 Task: Schedule a brainstorming session with the research and development team to explore new product ideas, feasibility, and potential market demand for innovation opportunities on September 27th at 2 PM.
Action: Mouse moved to (19, 87)
Screenshot: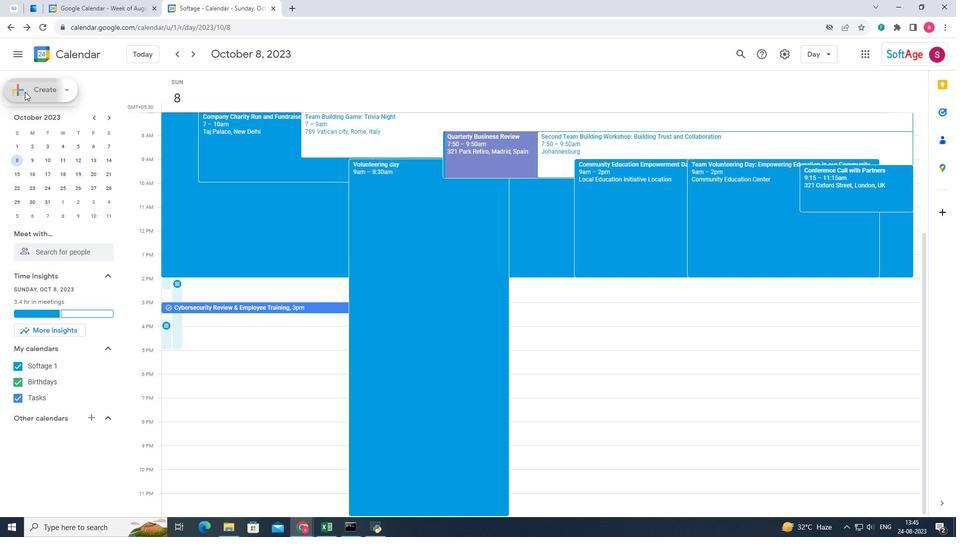 
Action: Mouse pressed left at (19, 87)
Screenshot: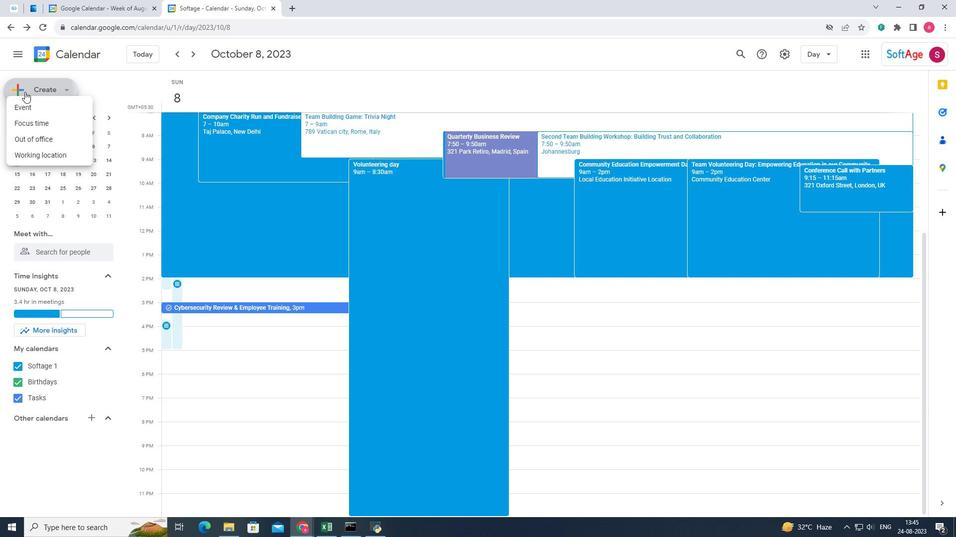 
Action: Mouse moved to (36, 198)
Screenshot: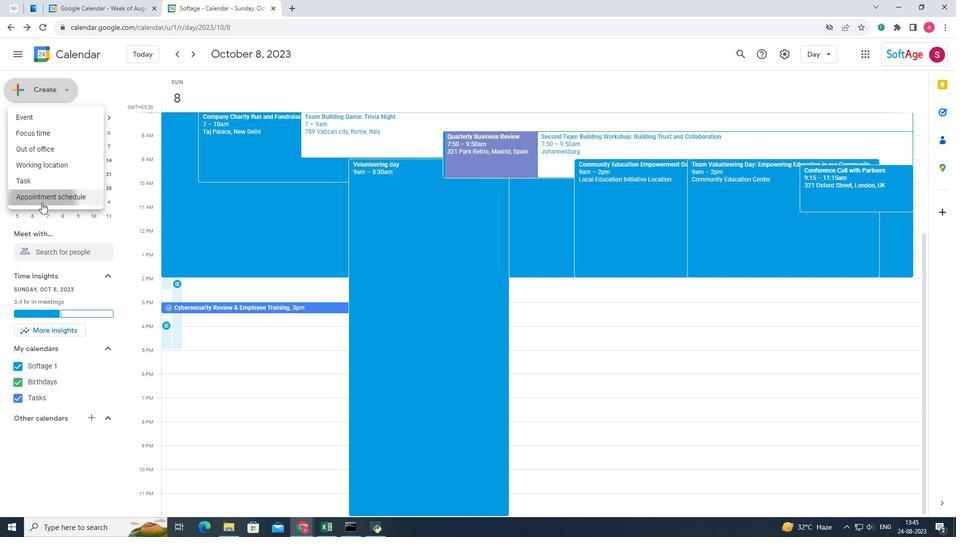 
Action: Mouse pressed left at (36, 198)
Screenshot: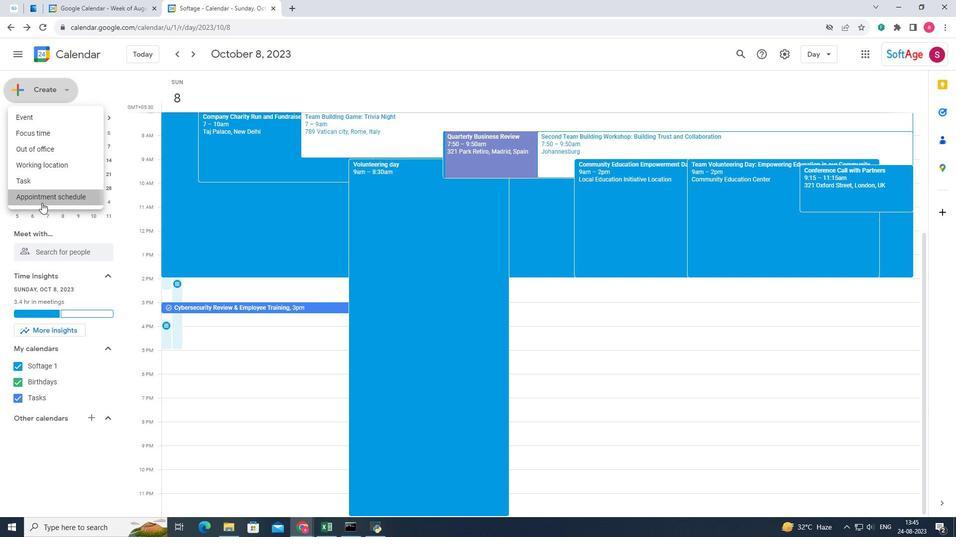 
Action: Mouse moved to (75, 84)
Screenshot: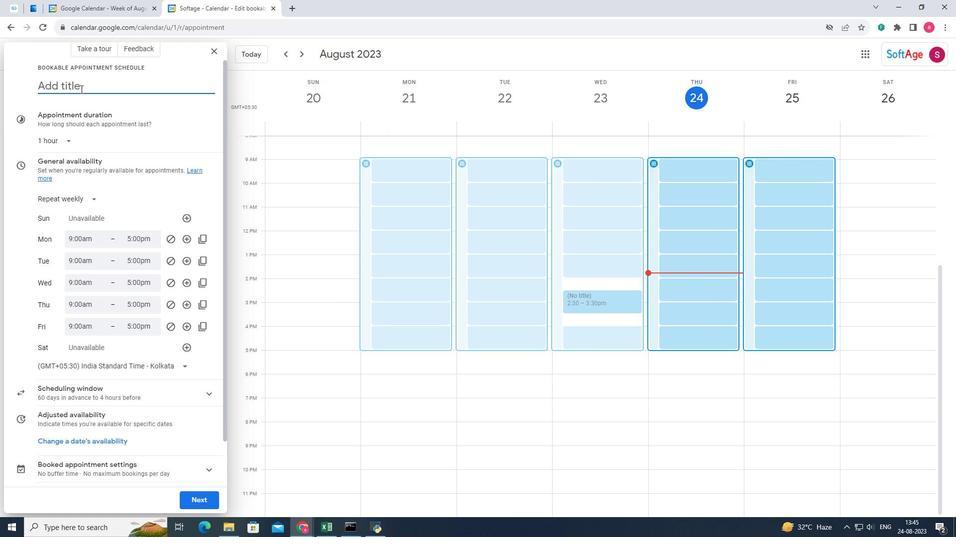 
Action: Key pressed <Key.shift><Key.shift><Key.shift><Key.shift><Key.shift><Key.shift><Key.shift><Key.shift><Key.shift><Key.shift><Key.shift><Key.shift><Key.shift><Key.shift><Key.shift><Key.shift><Key.shift><Key.shift><Key.shift><Key.shift><Key.shift><Key.shift><Key.shift><Key.shift><Key.shift><Key.shift><Key.shift><Key.shift><Key.shift><Key.shift>R<Key.shift><Key.shift><Key.shift><Key.shift><Key.shift><Key.shift><Key.shift><Key.shift><Key.shift><Key.shift><Key.shift><Key.shift><Key.shift><Key.shift><Key.shift><Key.shift><Key.shift><Key.shift><Key.shift><Key.shift><Key.shift><Key.shift><Key.shift><Key.shift><Key.shift><Key.shift><Key.shift>&<Key.shift>D<Key.space><Key.shift>Brainstorming<Key.space><Key.shift>Session
Screenshot: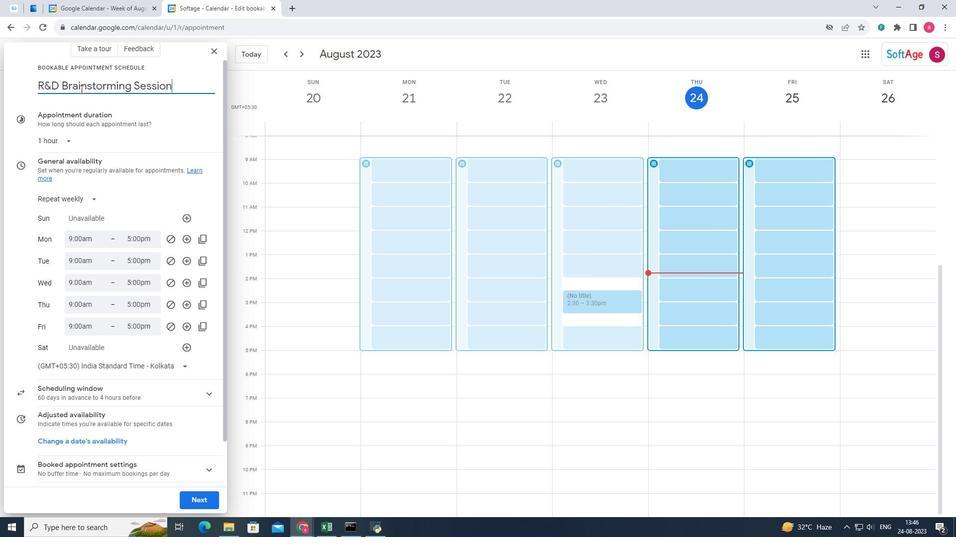 
Action: Mouse moved to (64, 195)
Screenshot: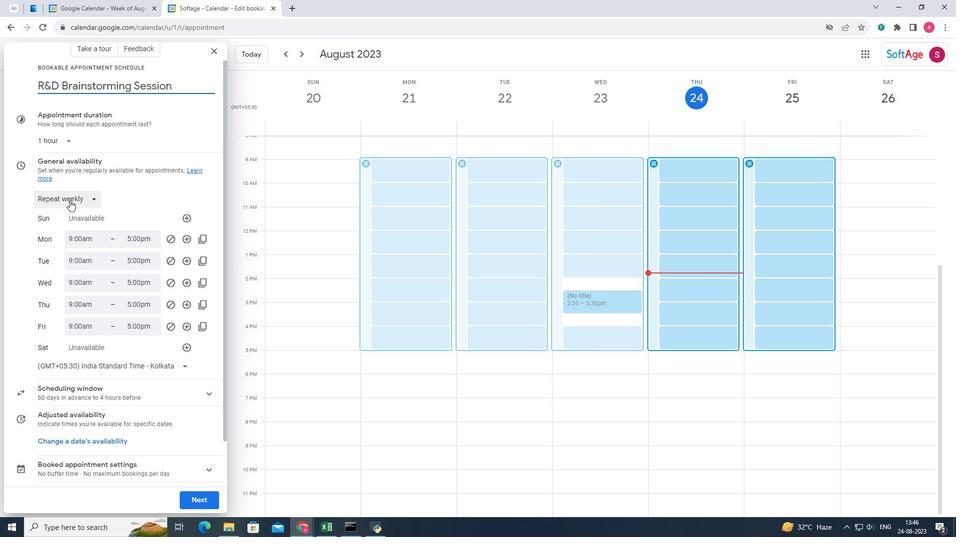 
Action: Mouse pressed left at (64, 195)
Screenshot: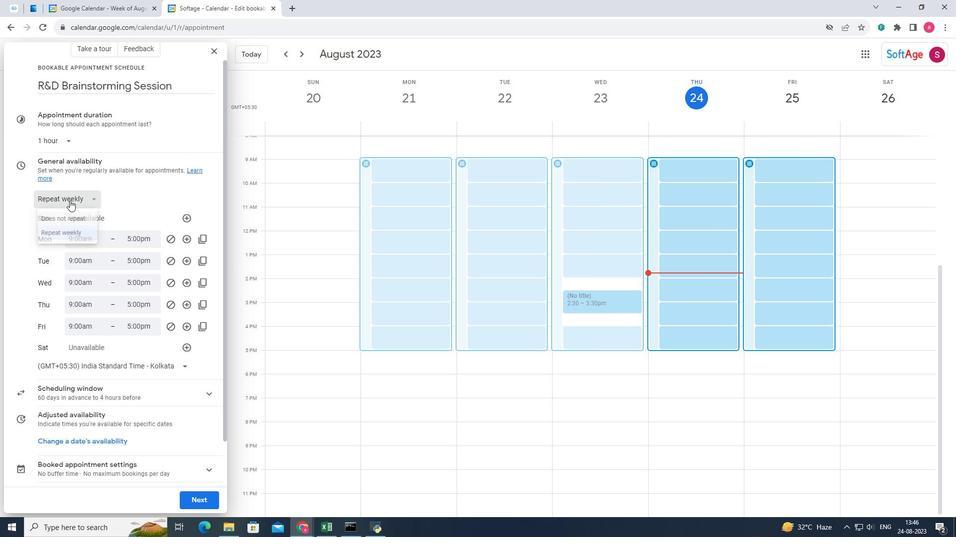 
Action: Mouse moved to (67, 215)
Screenshot: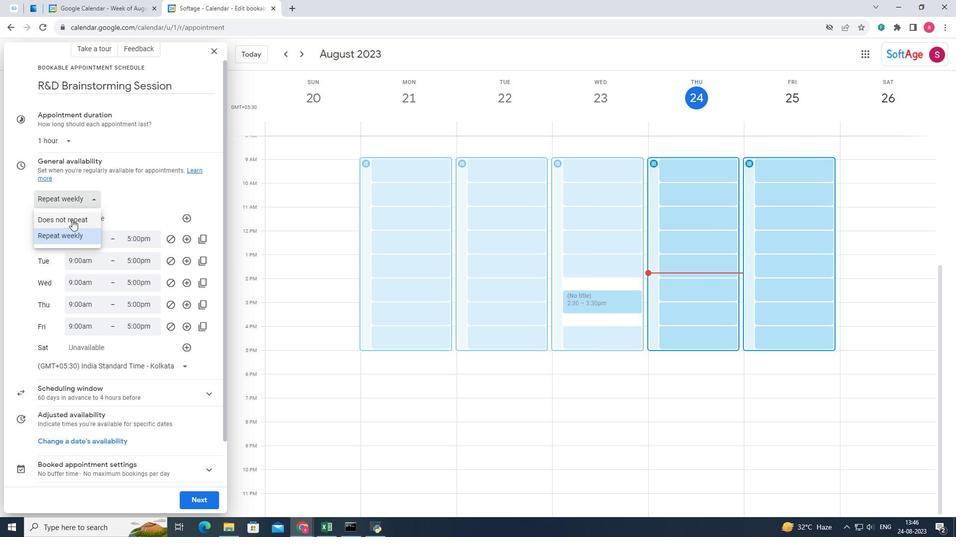 
Action: Mouse pressed left at (67, 215)
Screenshot: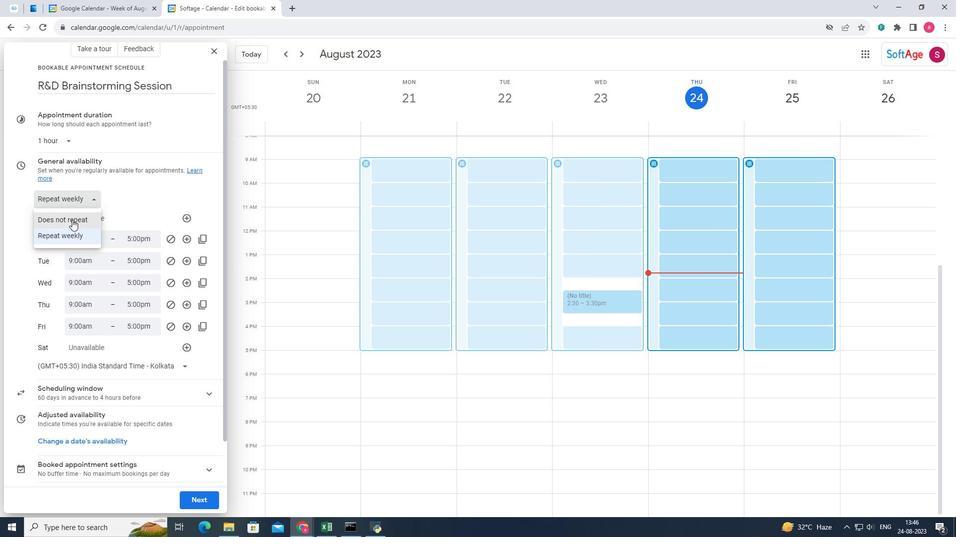 
Action: Mouse moved to (62, 208)
Screenshot: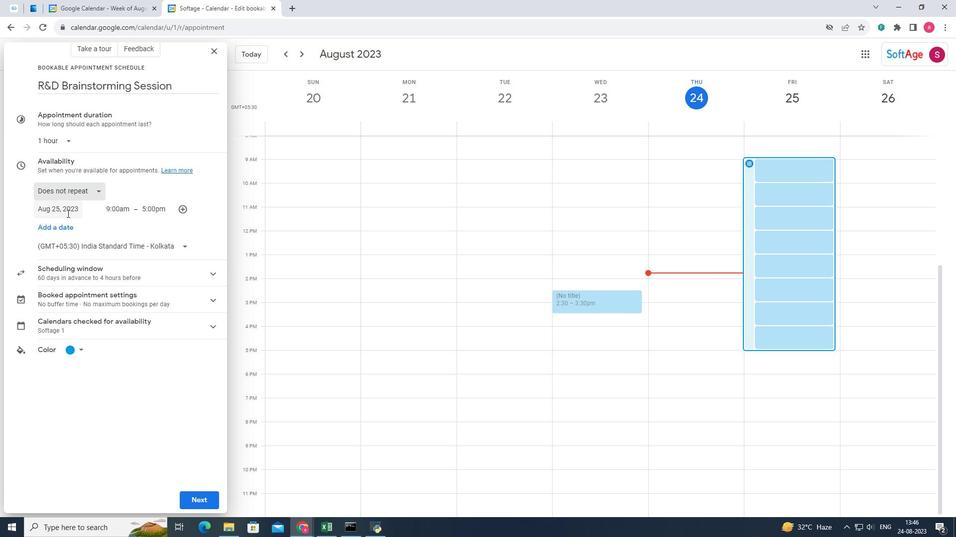 
Action: Mouse pressed left at (62, 208)
Screenshot: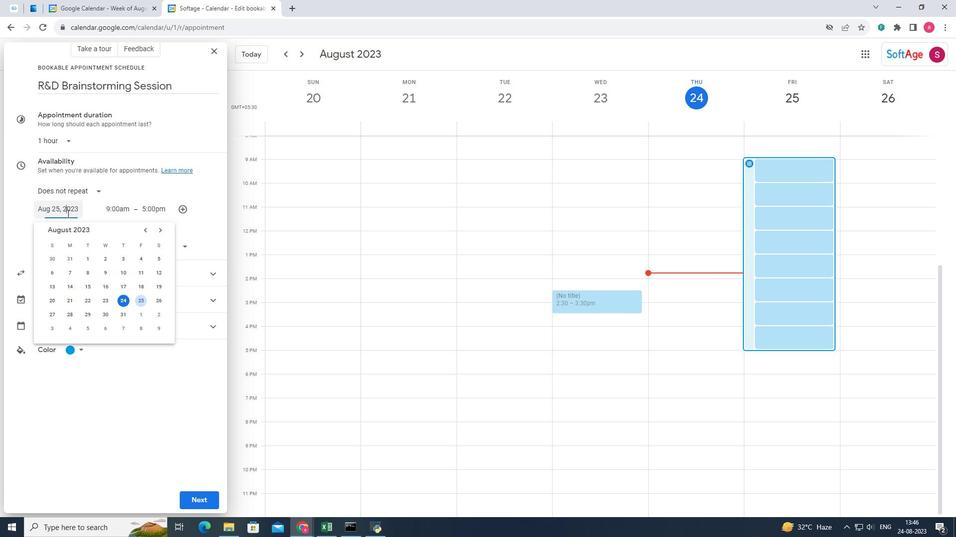 
Action: Mouse moved to (153, 227)
Screenshot: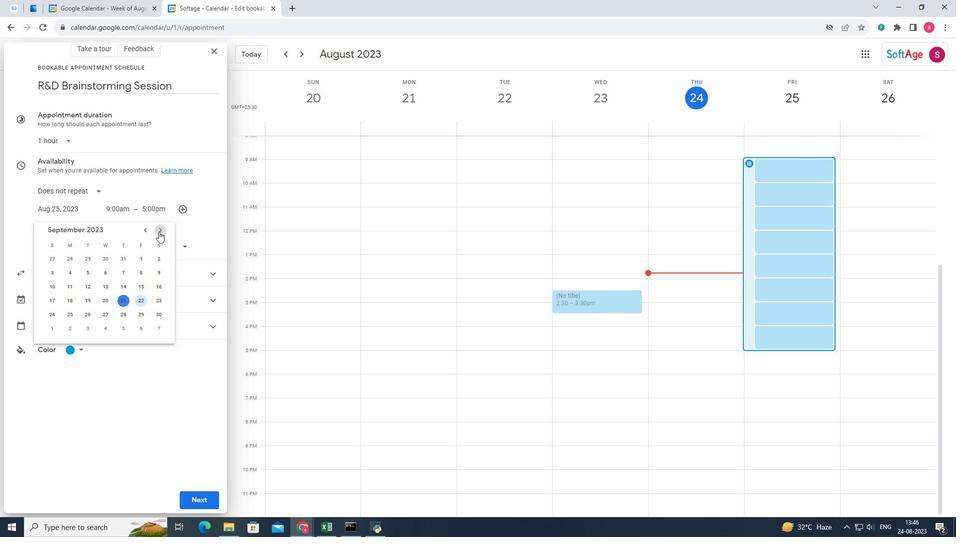 
Action: Mouse pressed left at (153, 227)
Screenshot: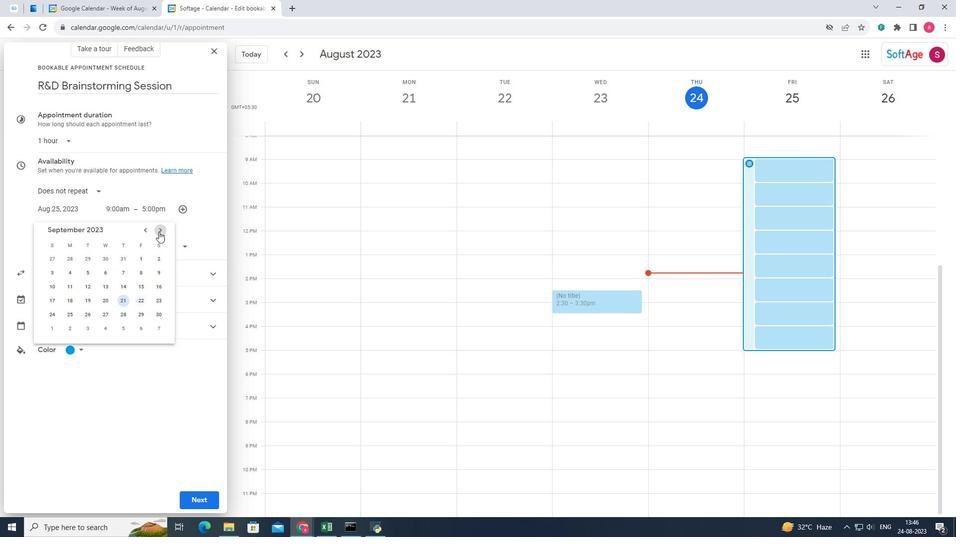
Action: Mouse moved to (99, 312)
Screenshot: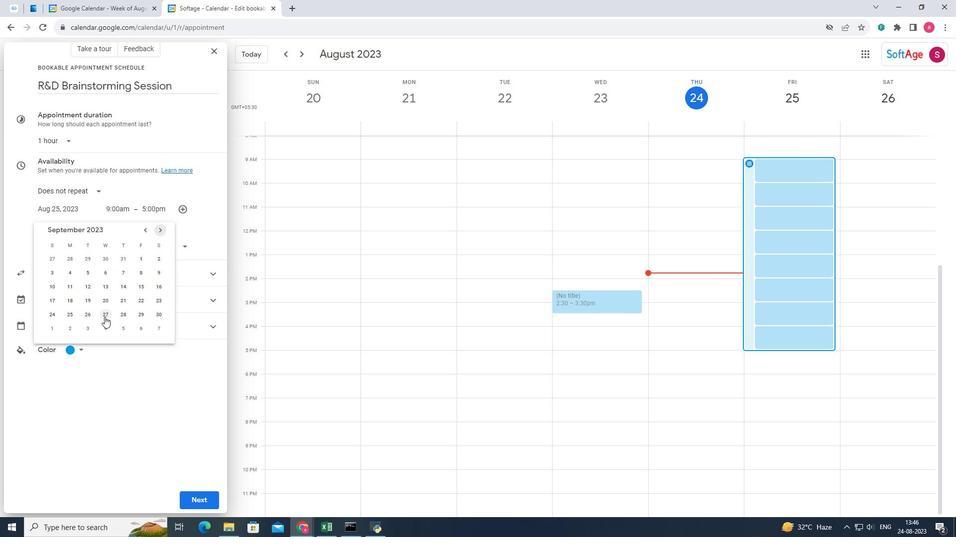
Action: Mouse pressed left at (99, 312)
Screenshot: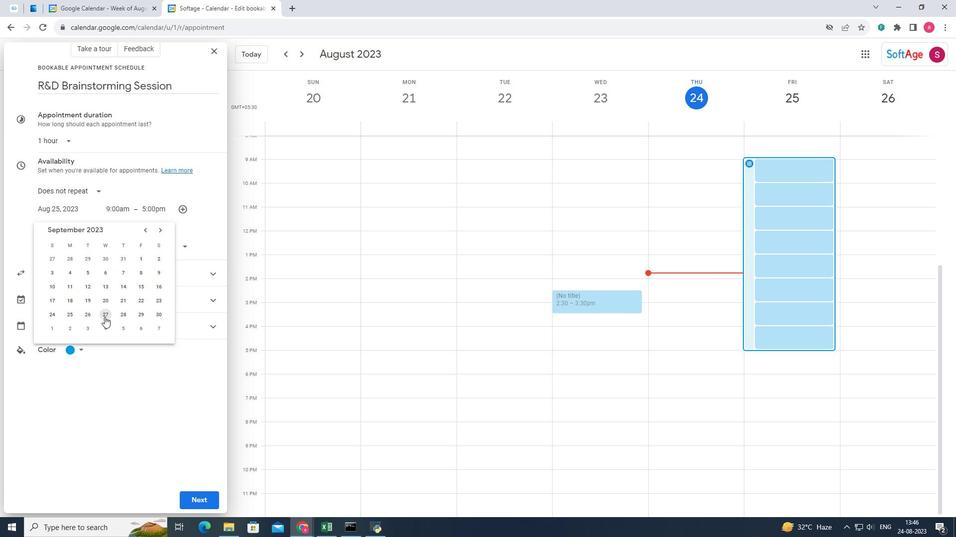 
Action: Mouse moved to (112, 205)
Screenshot: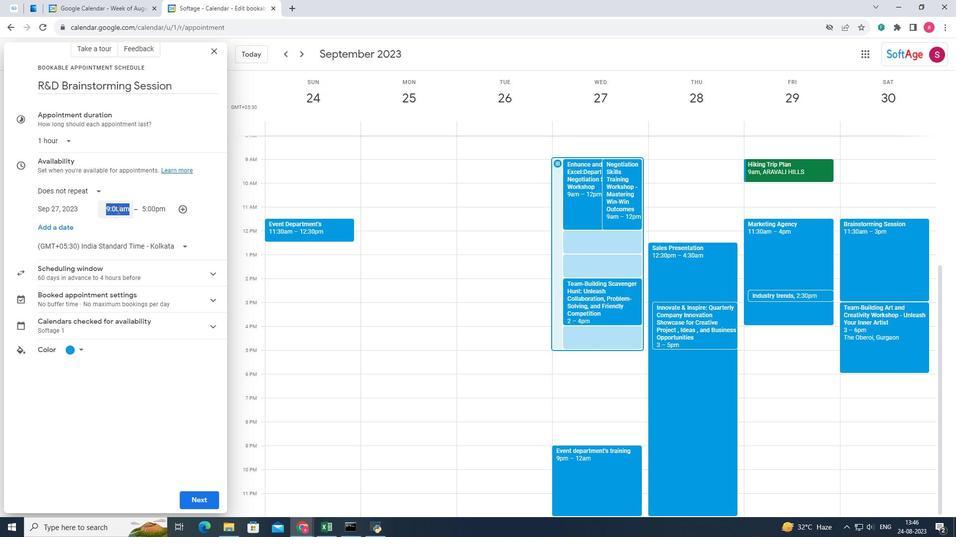 
Action: Mouse pressed left at (112, 205)
Screenshot: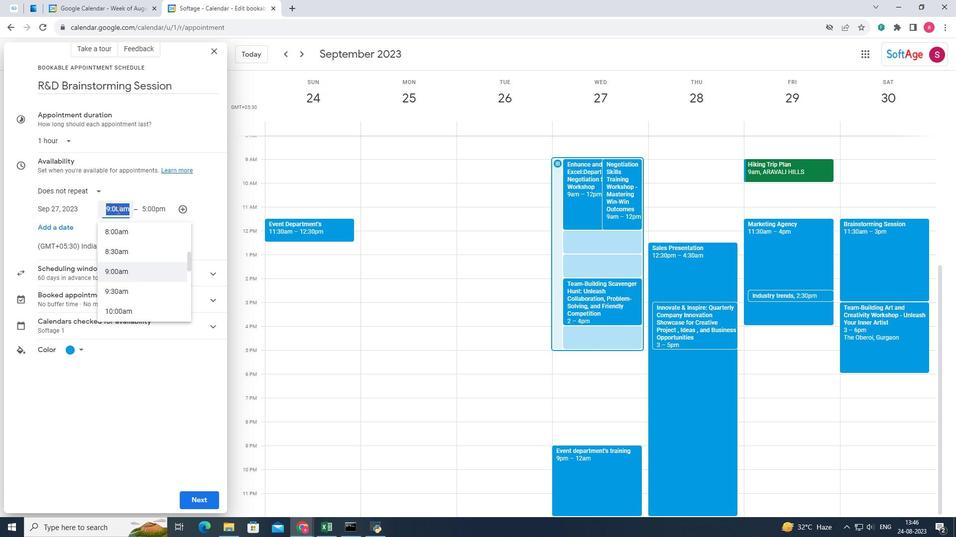 
Action: Mouse moved to (125, 271)
Screenshot: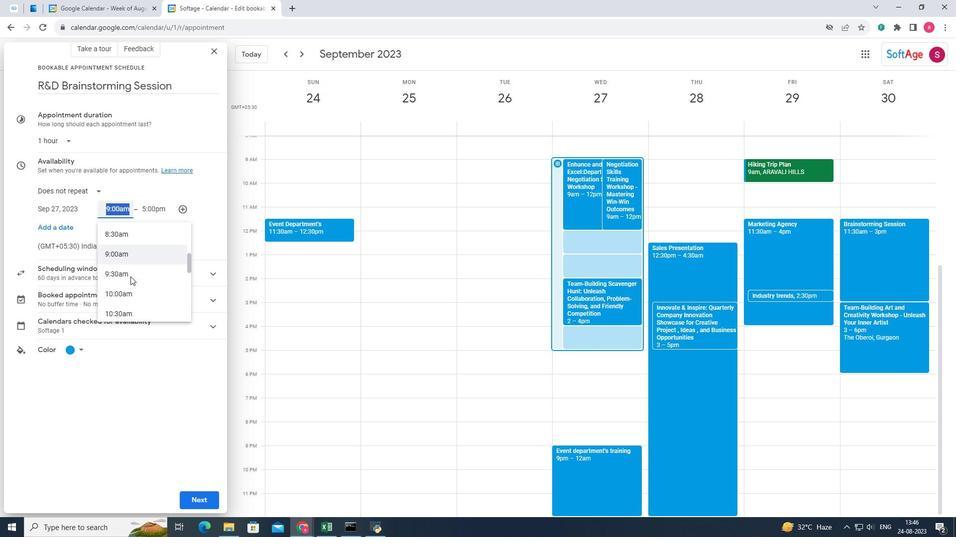 
Action: Mouse scrolled (125, 271) with delta (0, 0)
Screenshot: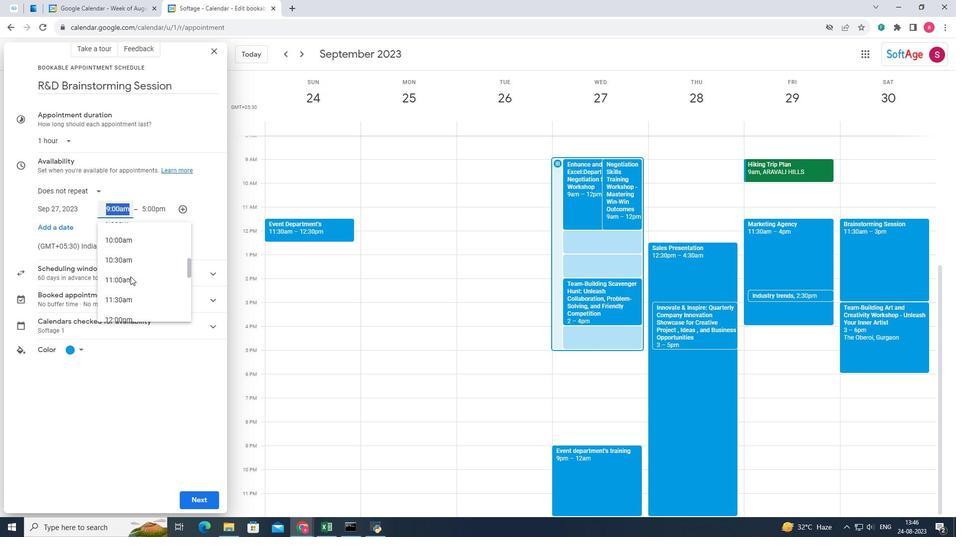 
Action: Mouse scrolled (125, 271) with delta (0, 0)
Screenshot: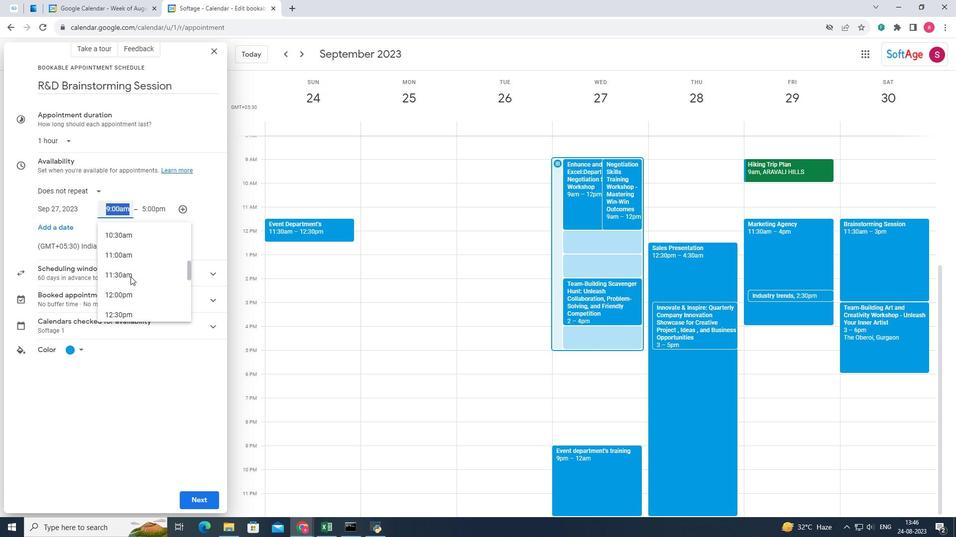
Action: Mouse scrolled (125, 271) with delta (0, 0)
Screenshot: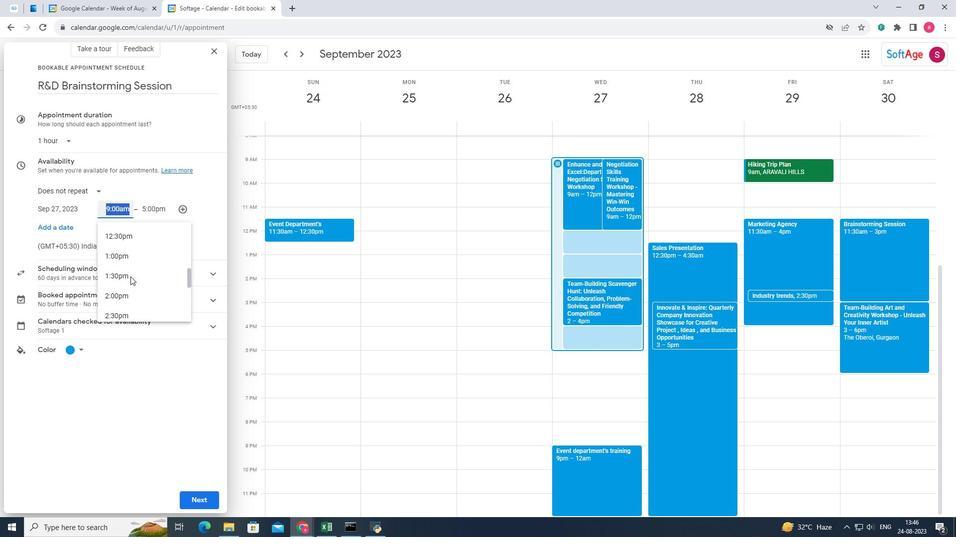 
Action: Mouse scrolled (125, 271) with delta (0, 0)
Screenshot: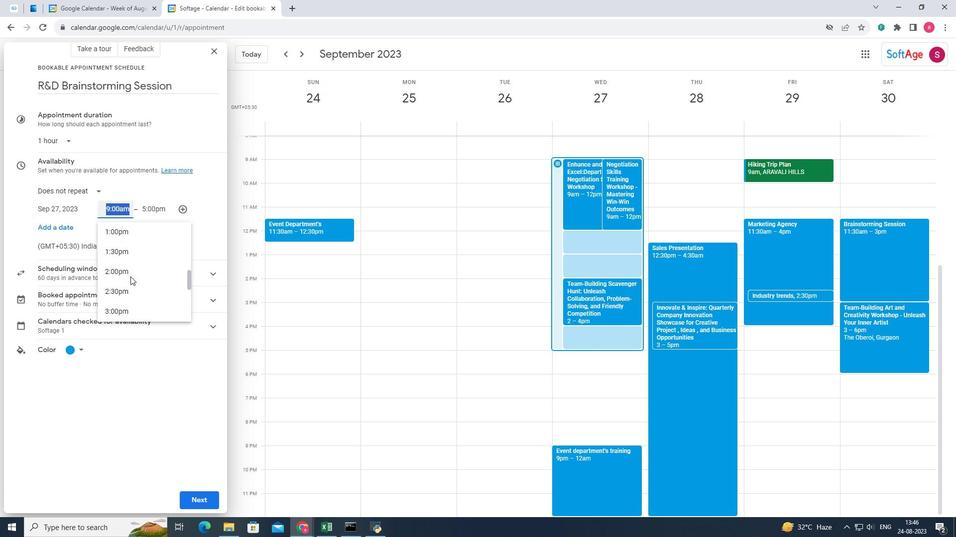 
Action: Mouse moved to (124, 271)
Screenshot: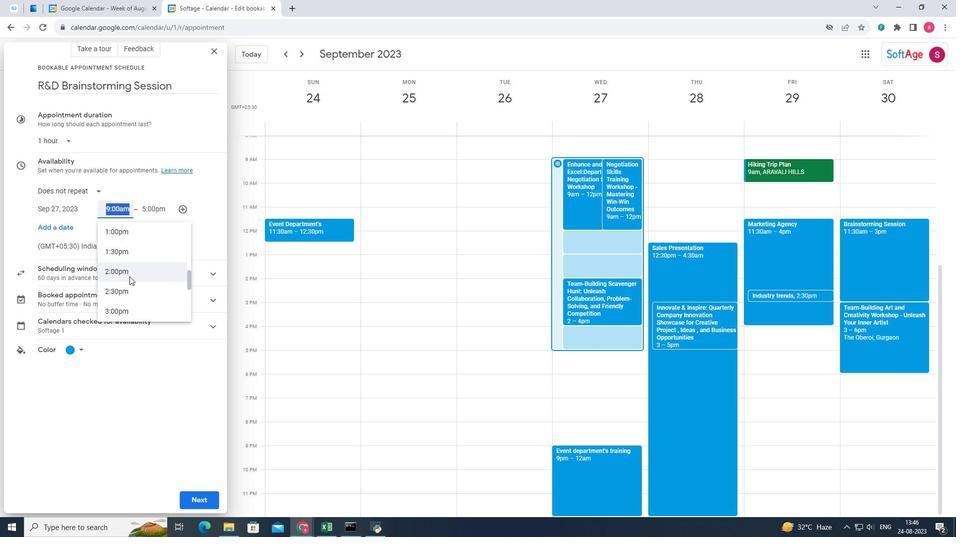 
Action: Mouse pressed left at (124, 271)
Screenshot: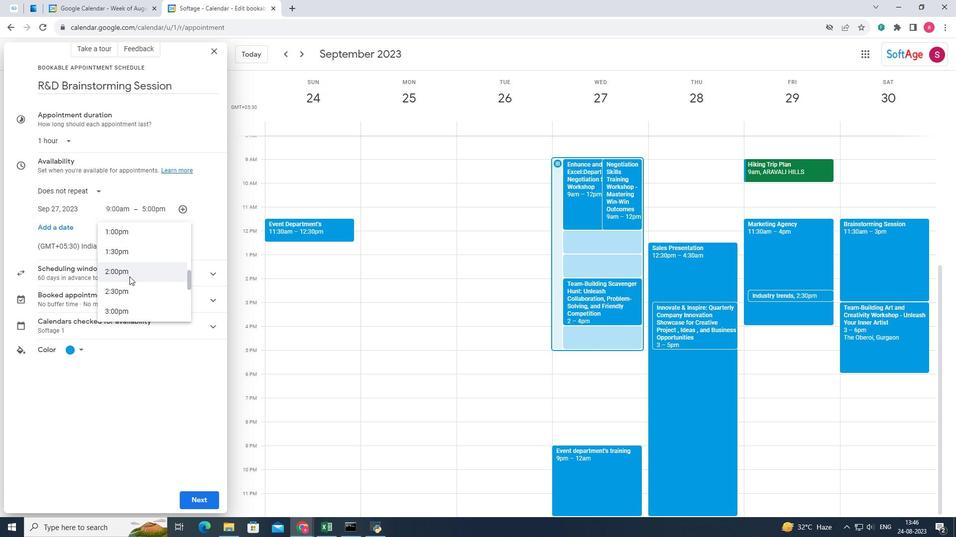 
Action: Mouse moved to (200, 491)
Screenshot: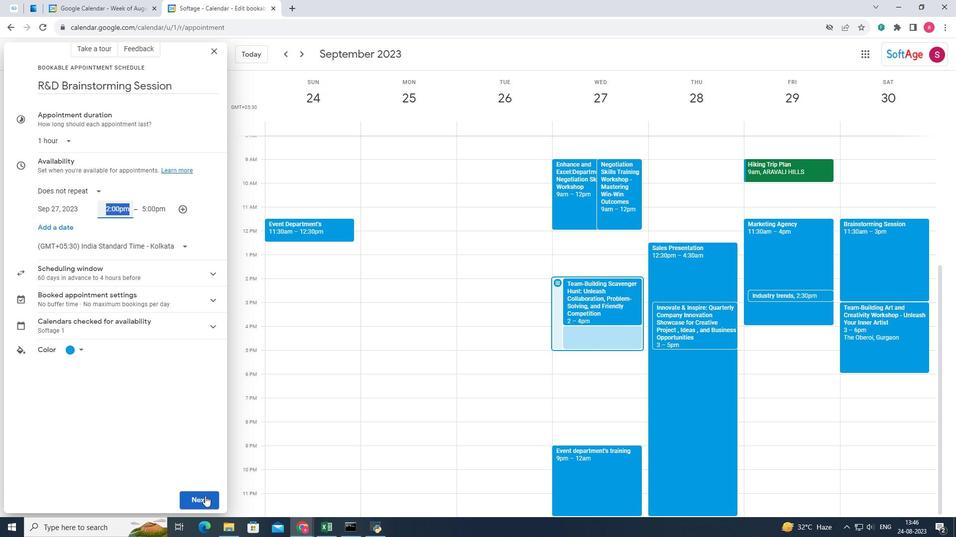
Action: Mouse pressed left at (200, 491)
Screenshot: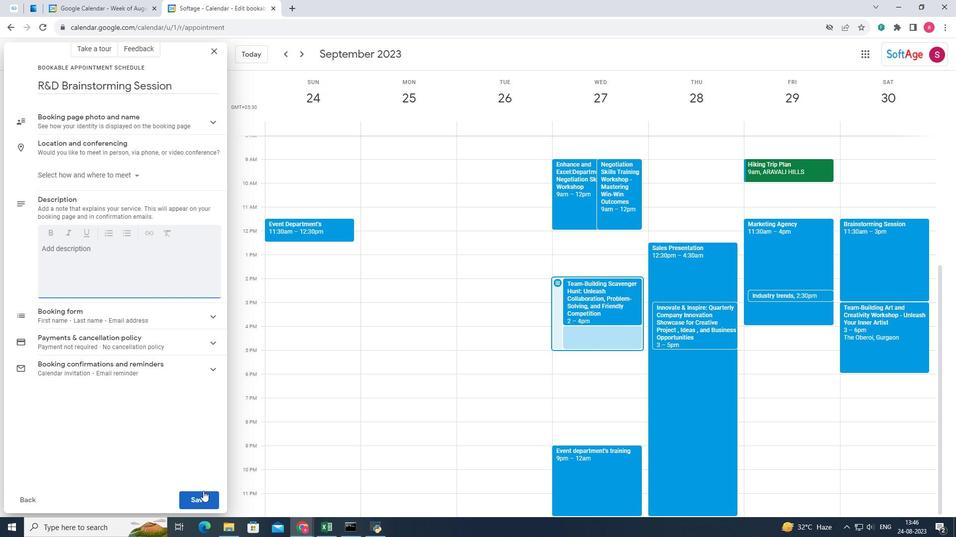 
Action: Mouse moved to (58, 259)
Screenshot: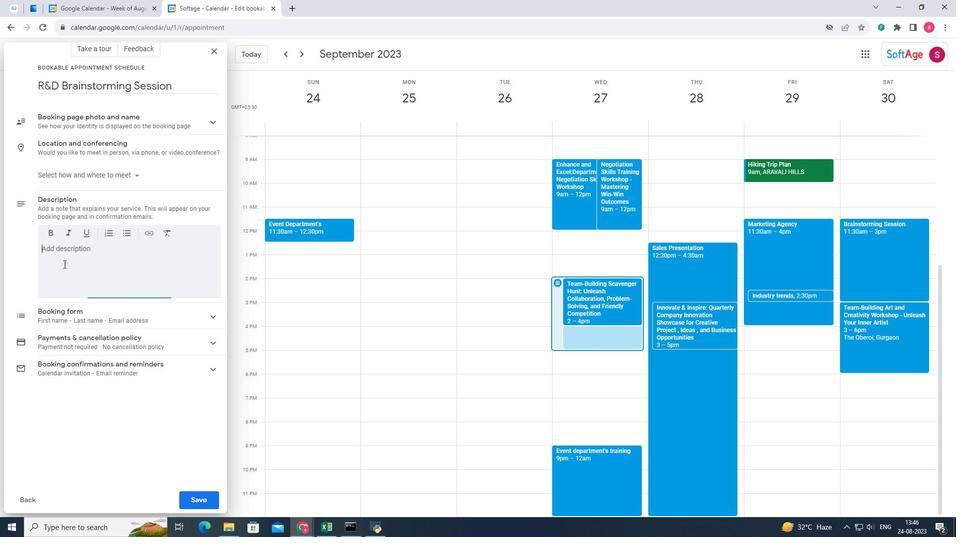 
Action: Mouse pressed left at (58, 259)
Screenshot: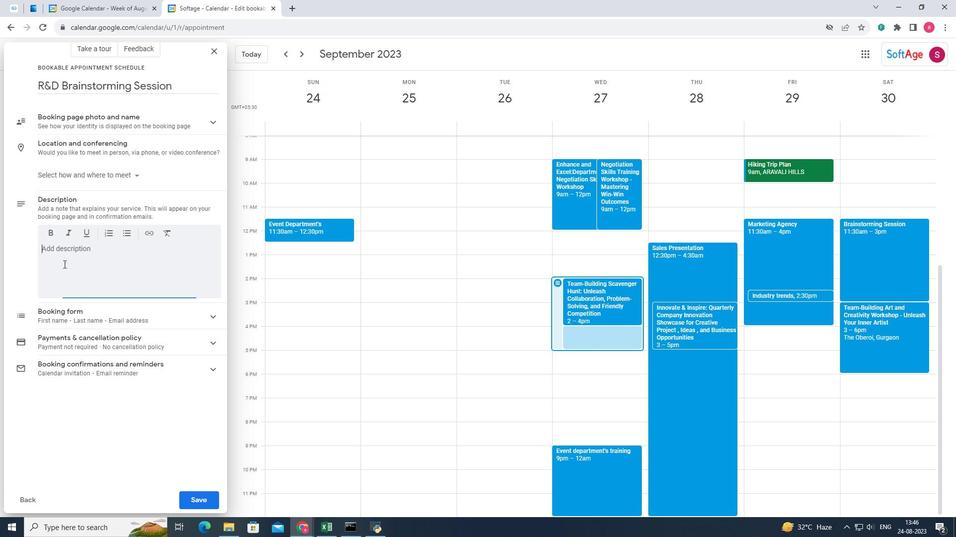 
Action: Key pressed <Key.shift>In<Key.space>the<Key.space>event<Key.space>description,<Key.space>you<Key.space>can<Key.space>provide<Key.space>more<Key.space>information<Key.space>about<Key.space>the<Key.space>purpose<Key.space>of<Key.space>the<Key.space>brainstorming<Key.space>session,<Key.space>what<Key.space>you<Key.space>hope<Key.space>to<Key.space>achieve,<Key.space>and<Key.space>any<Key.space>preparation<Key.space>needed.
Screenshot: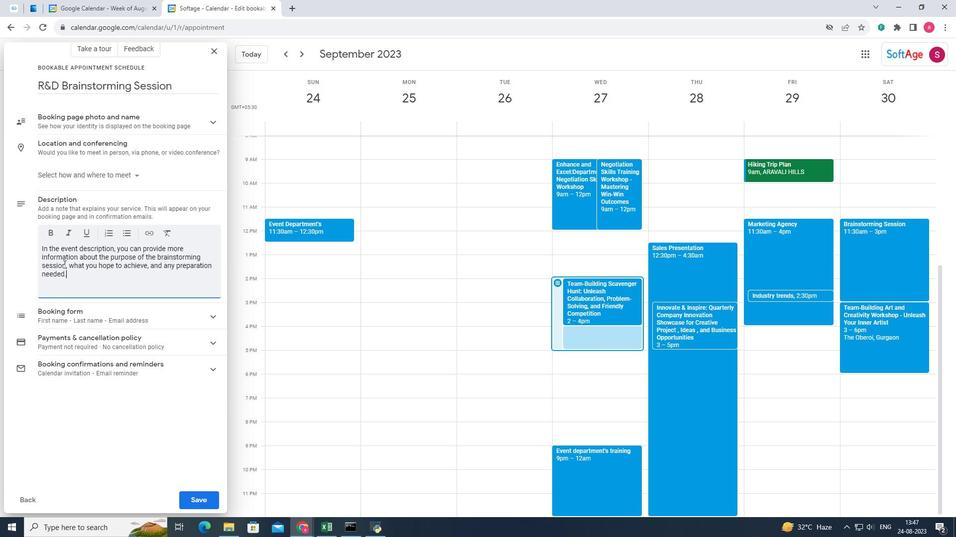 
Action: Mouse pressed left at (58, 259)
Screenshot: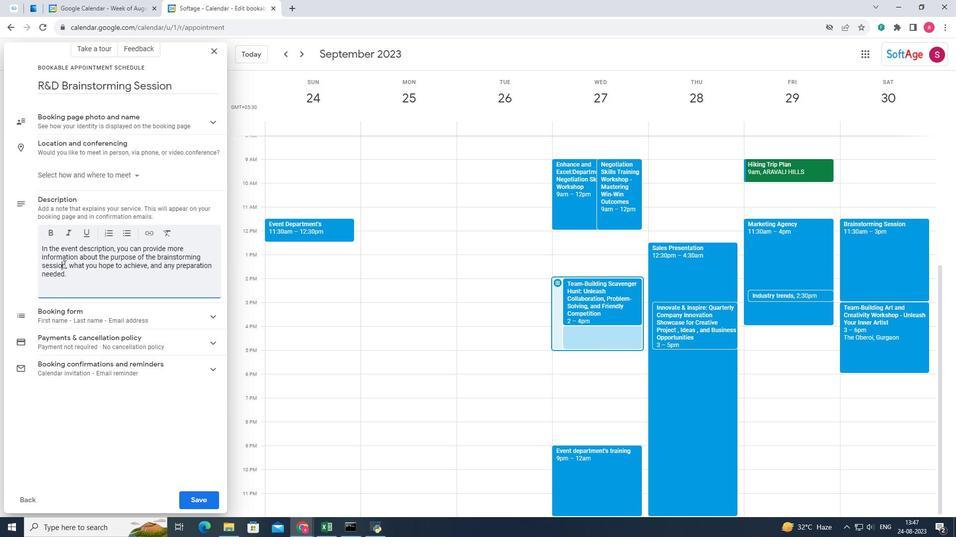 
Action: Mouse pressed left at (58, 259)
Screenshot: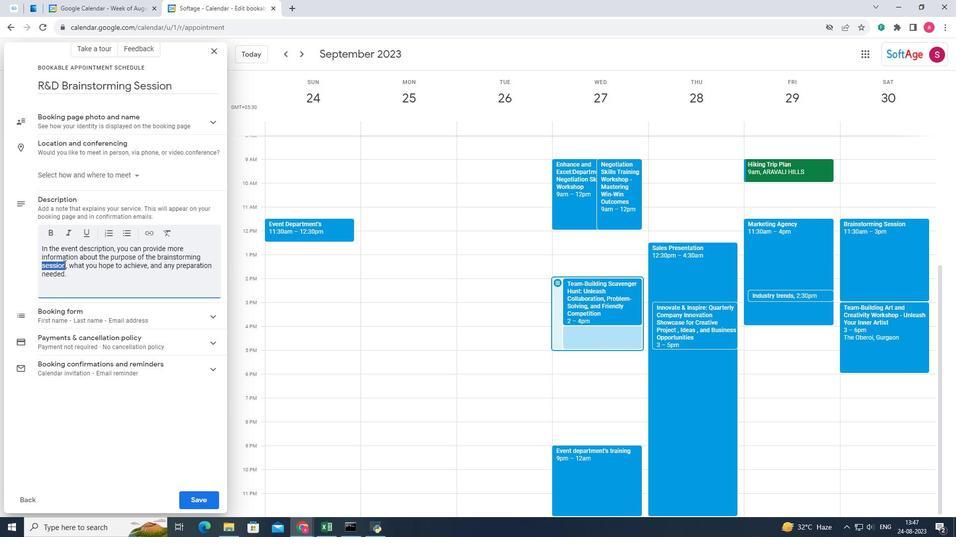 
Action: Mouse pressed left at (58, 259)
Screenshot: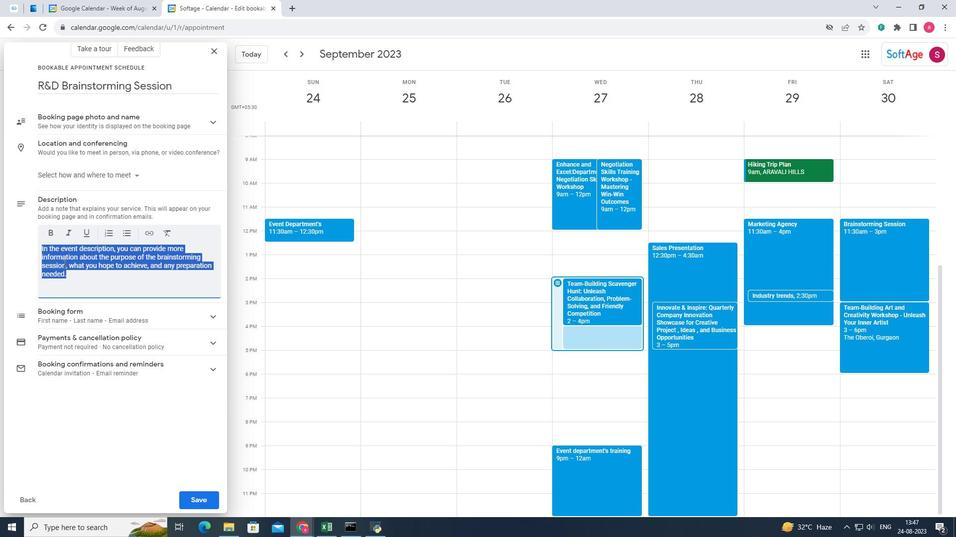 
Action: Mouse moved to (59, 223)
Screenshot: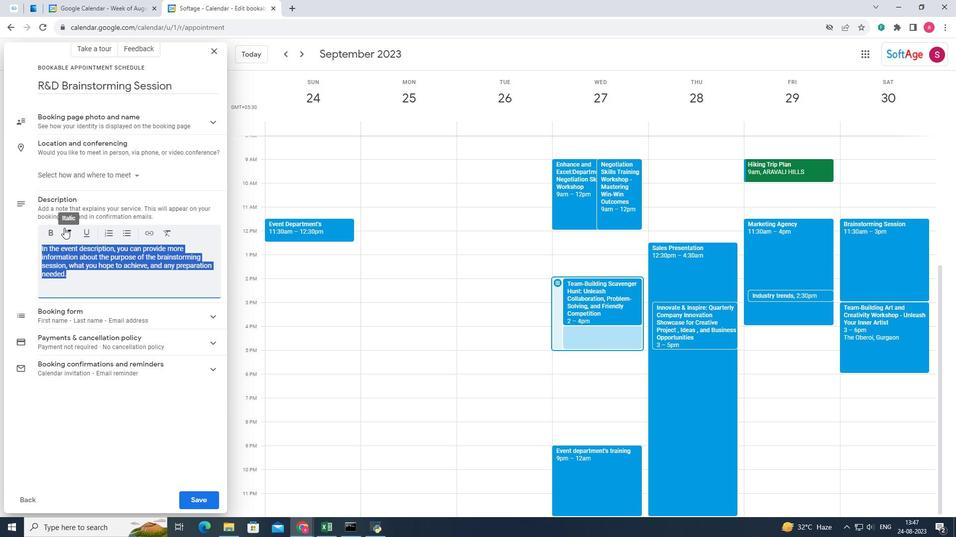 
Action: Mouse pressed left at (59, 223)
Screenshot: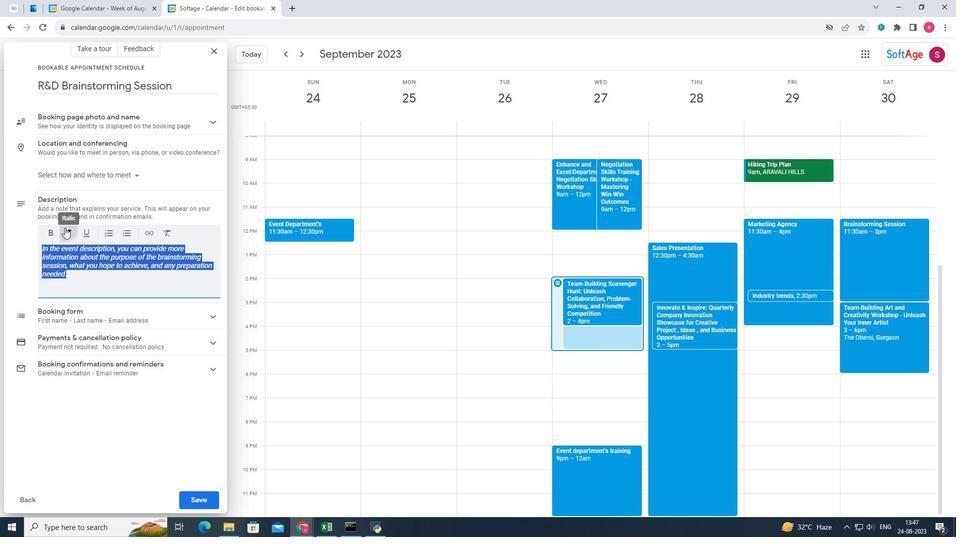 
Action: Mouse moved to (184, 499)
Screenshot: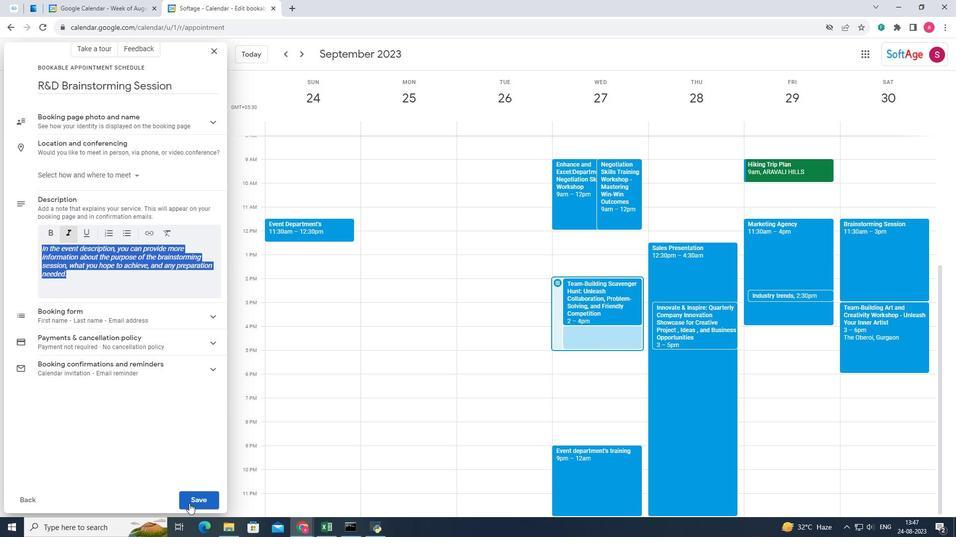 
Action: Mouse pressed left at (184, 499)
Screenshot: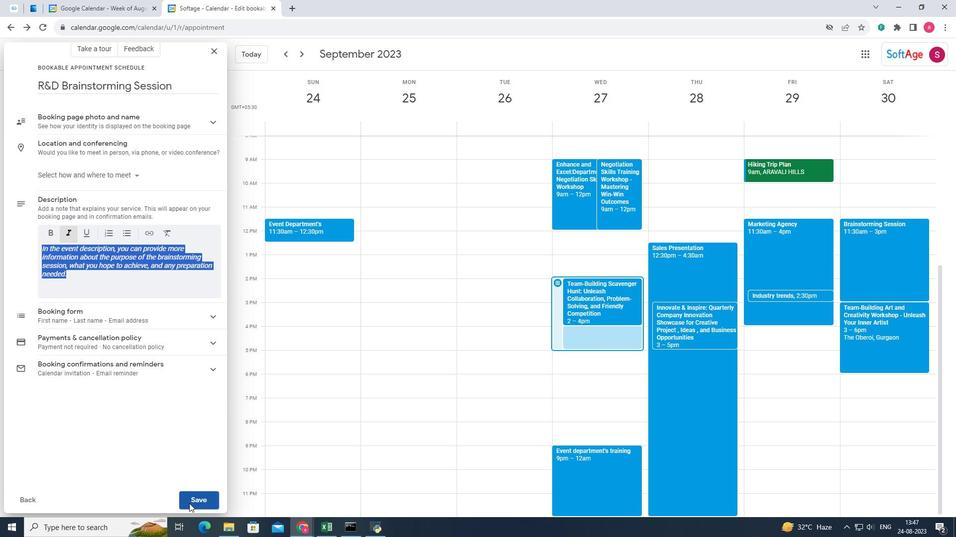 
Action: Mouse moved to (410, 366)
Screenshot: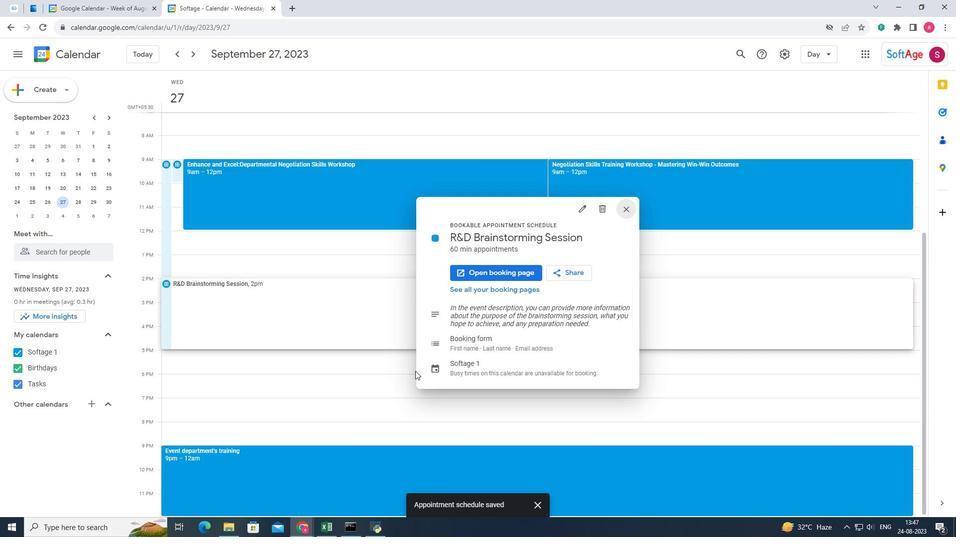 
